 Task: Add a field from the Popular template Effort Level a blank project AgileMind
Action: Mouse moved to (329, 325)
Screenshot: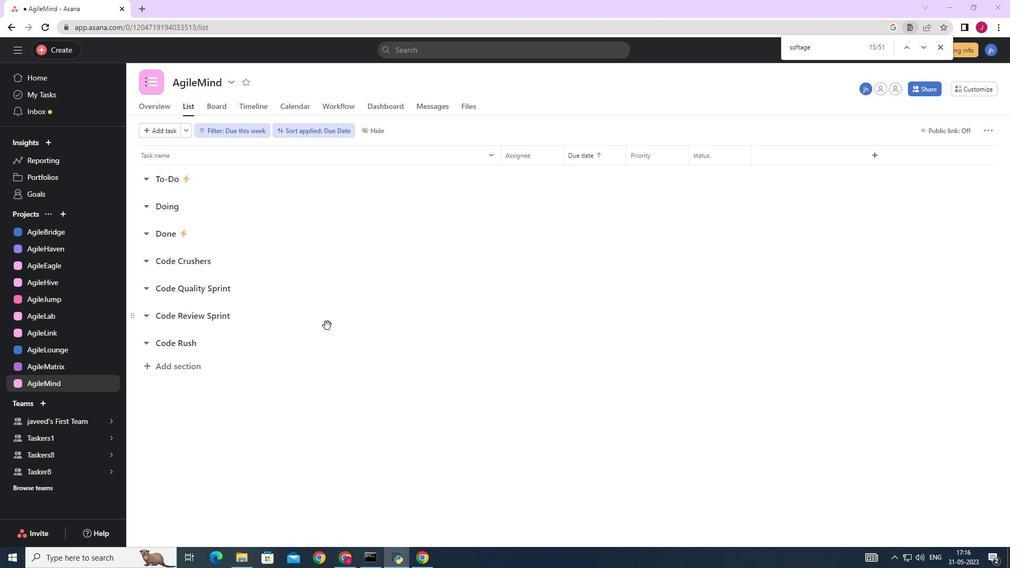 
Action: Mouse scrolled (329, 325) with delta (0, 0)
Screenshot: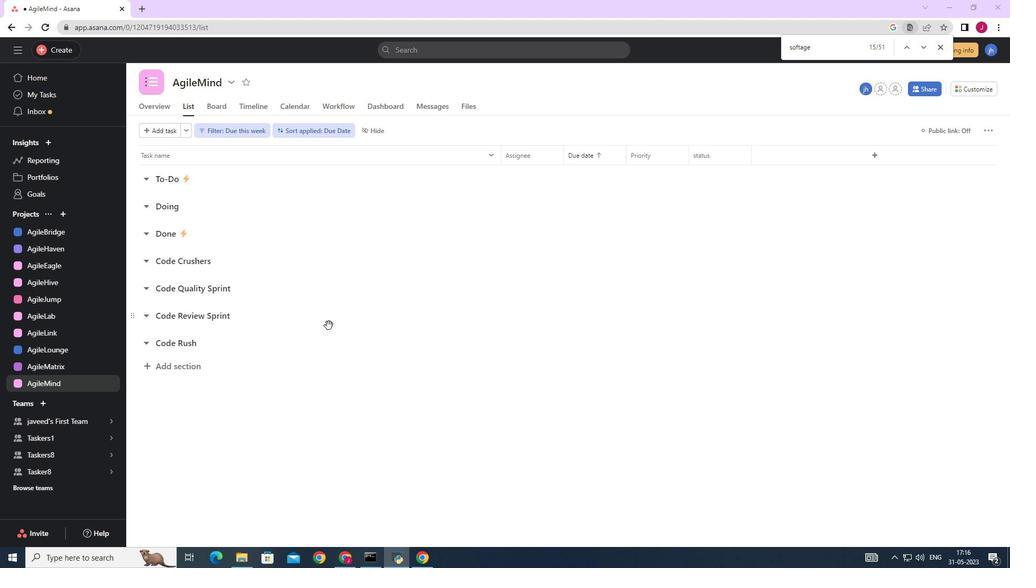 
Action: Mouse scrolled (329, 325) with delta (0, 0)
Screenshot: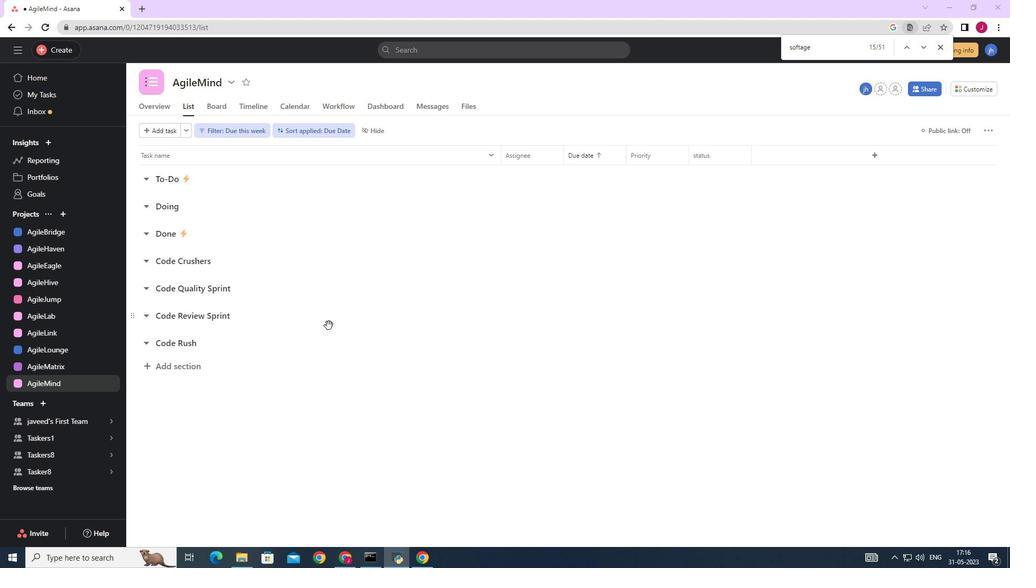 
Action: Mouse scrolled (329, 325) with delta (0, 0)
Screenshot: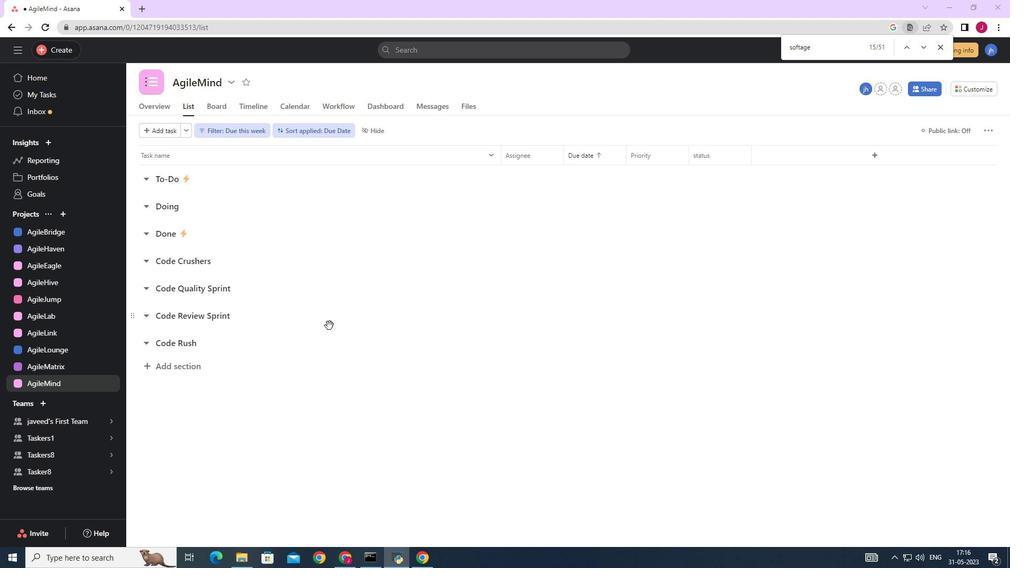 
Action: Mouse moved to (984, 87)
Screenshot: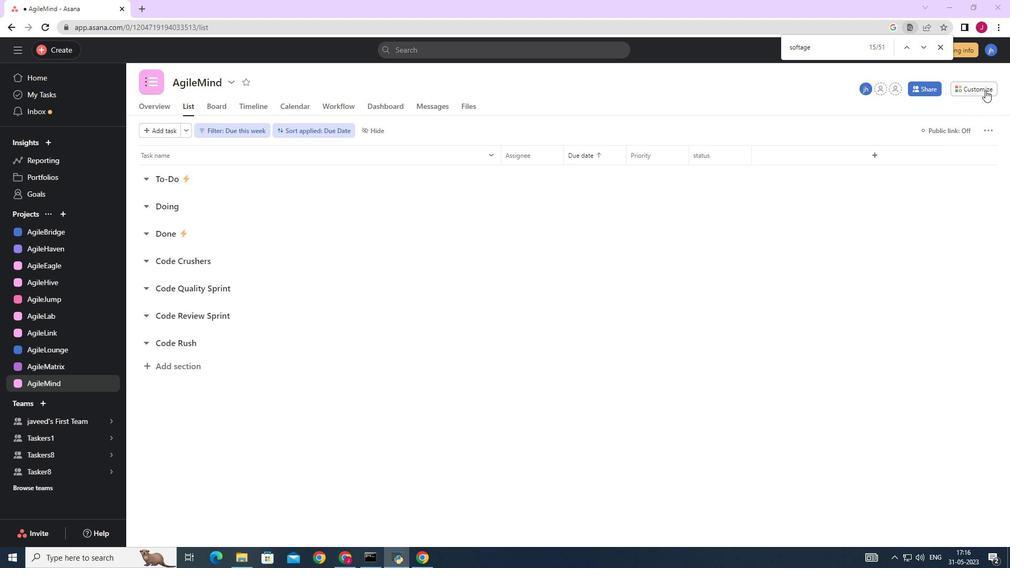 
Action: Mouse pressed left at (984, 87)
Screenshot: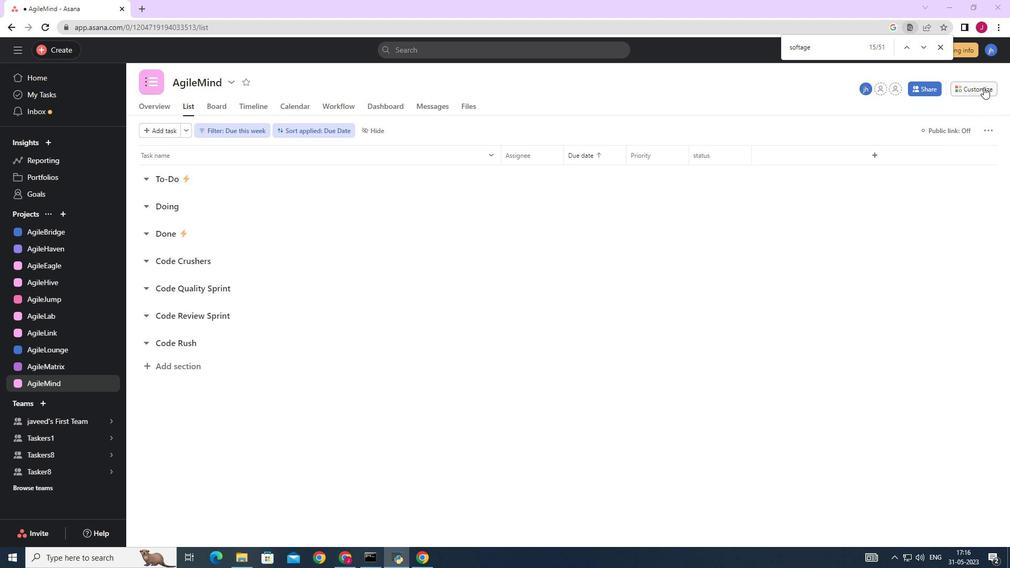 
Action: Mouse moved to (869, 213)
Screenshot: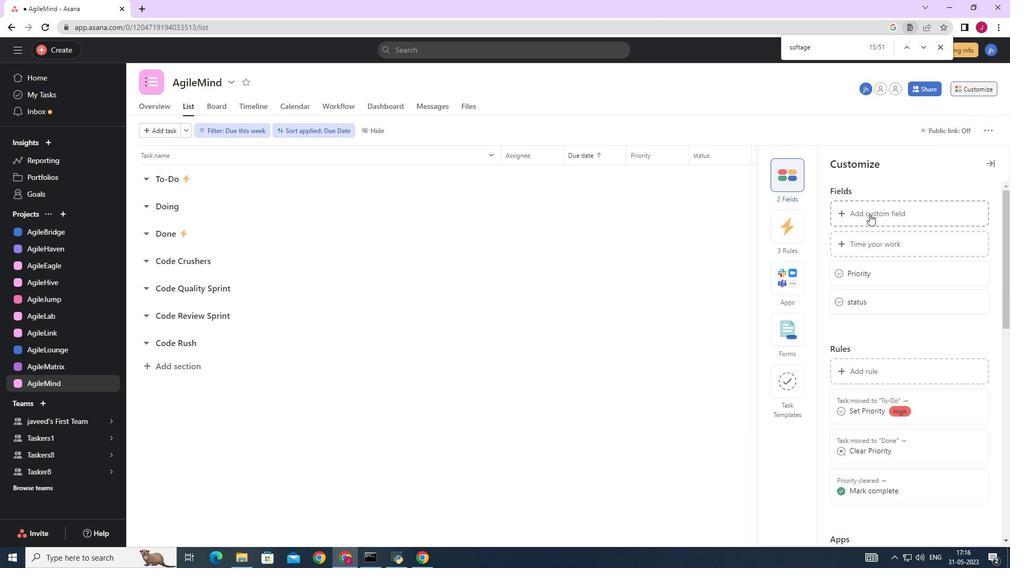 
Action: Mouse pressed left at (869, 213)
Screenshot: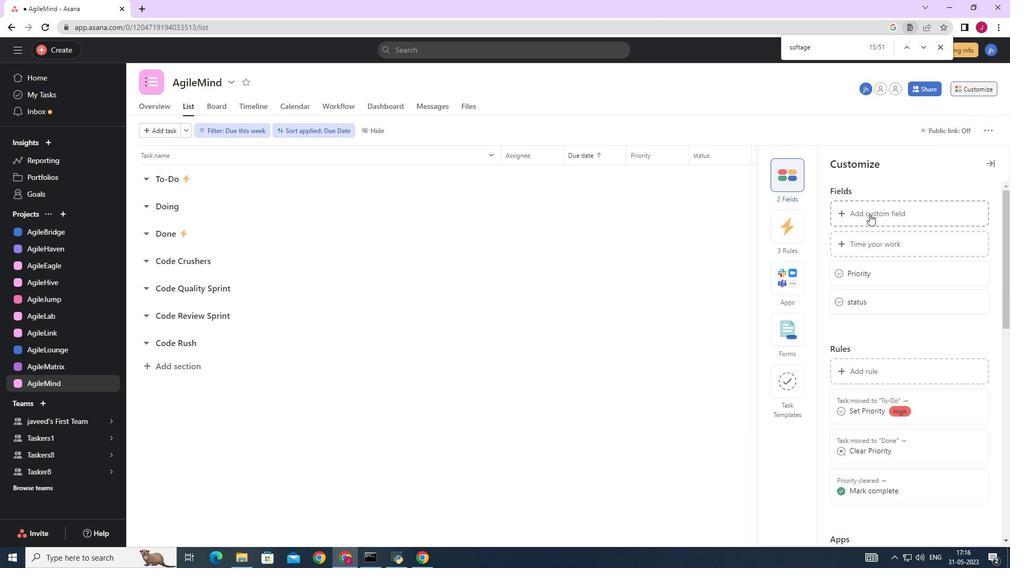 
Action: Mouse moved to (869, 213)
Screenshot: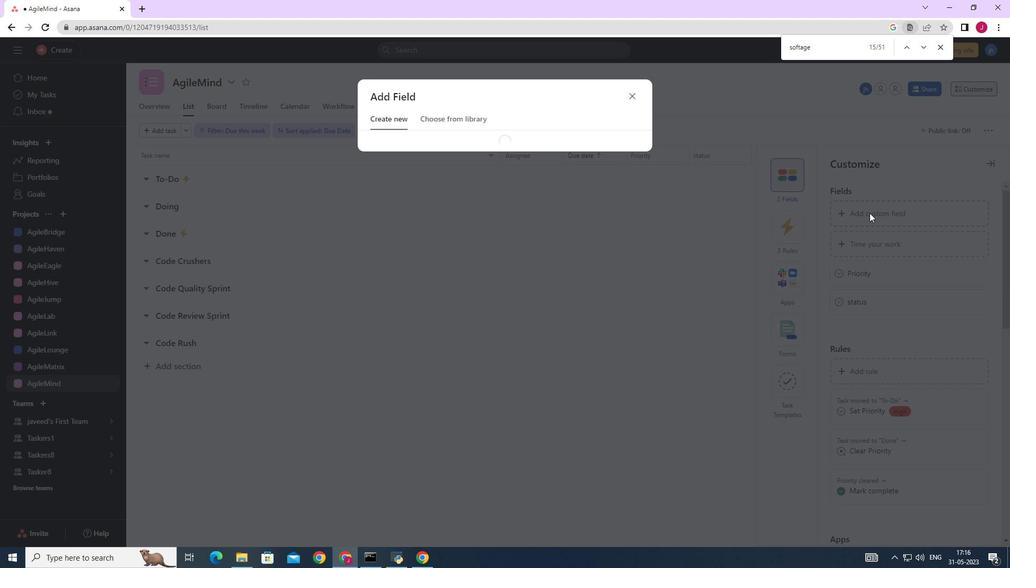 
Action: Key pressed <Key.caps_lock>P<Key.caps_lock>ol<Key.backspace>pular<Key.space>template<Key.space>effort<Key.space>level
Screenshot: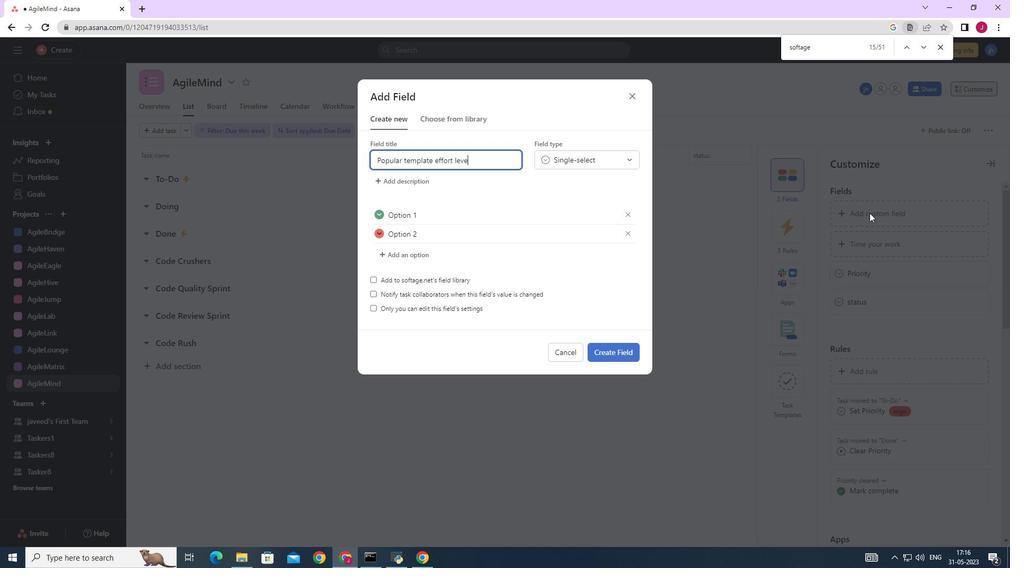 
Action: Mouse moved to (623, 353)
Screenshot: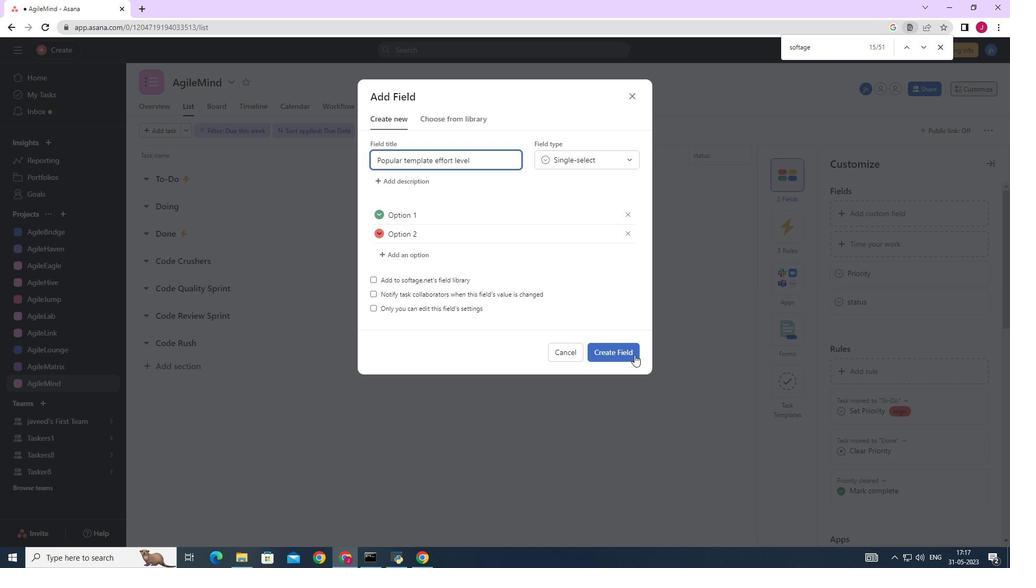 
Action: Mouse pressed left at (623, 353)
Screenshot: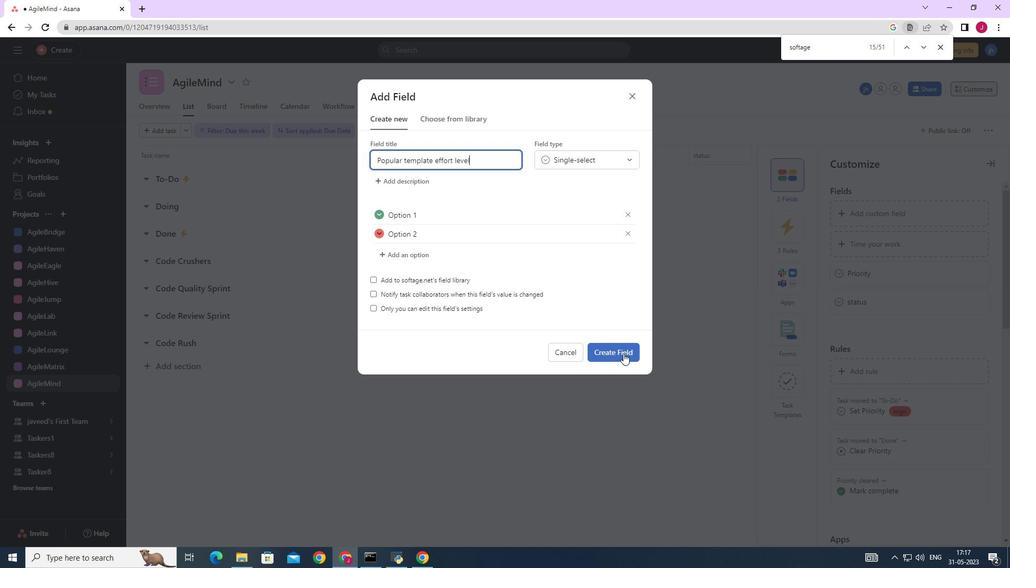 
Action: Mouse moved to (643, 282)
Screenshot: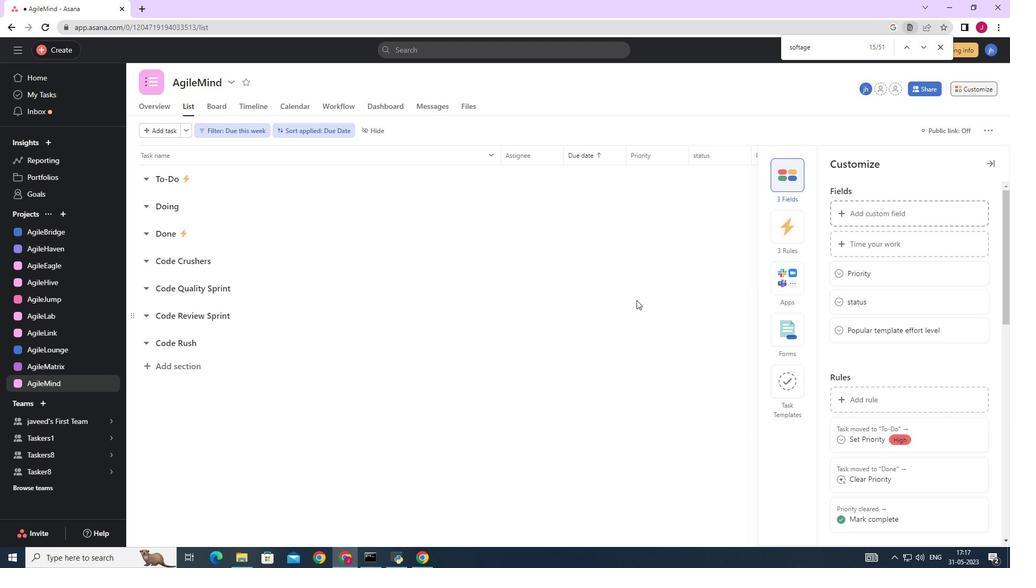
